 Task: Select children as the cause.
Action: Mouse moved to (930, 92)
Screenshot: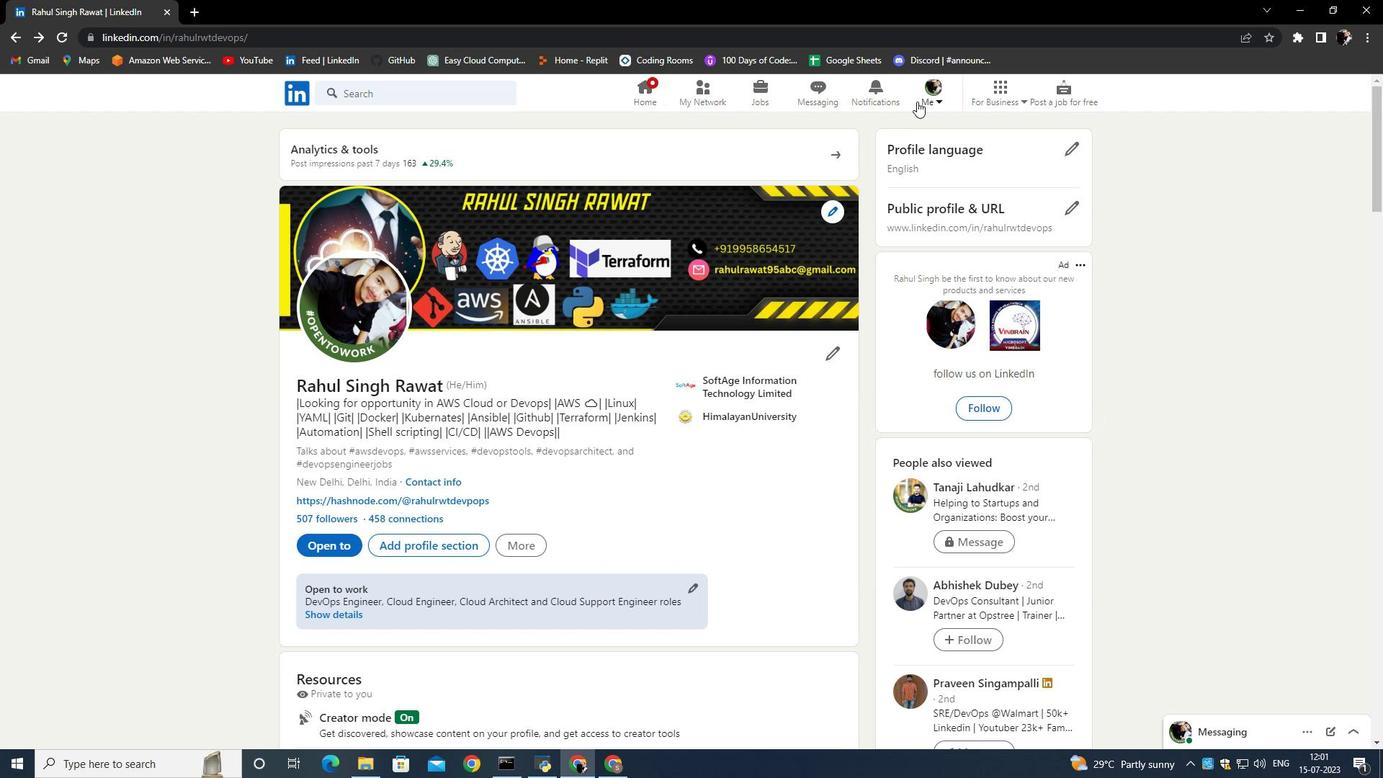 
Action: Mouse pressed left at (930, 92)
Screenshot: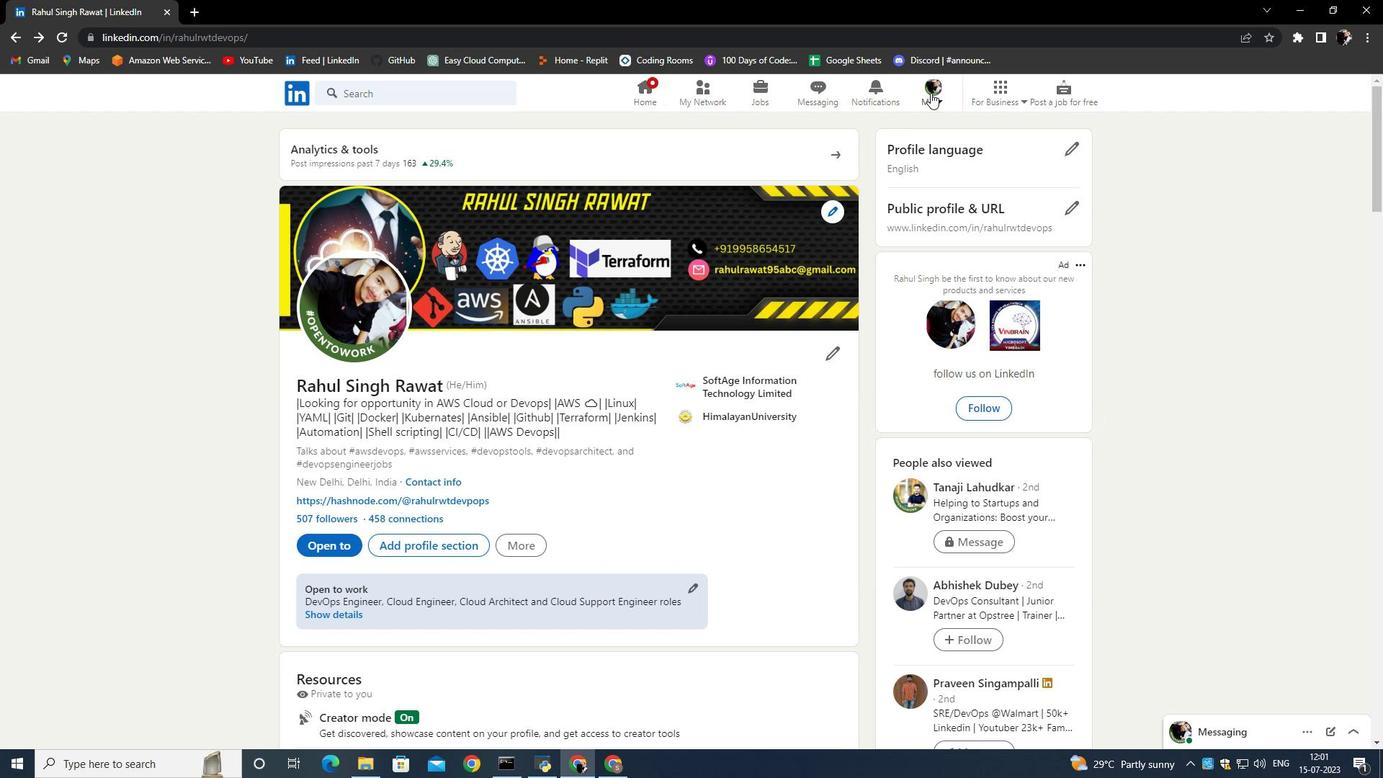 
Action: Mouse moved to (790, 185)
Screenshot: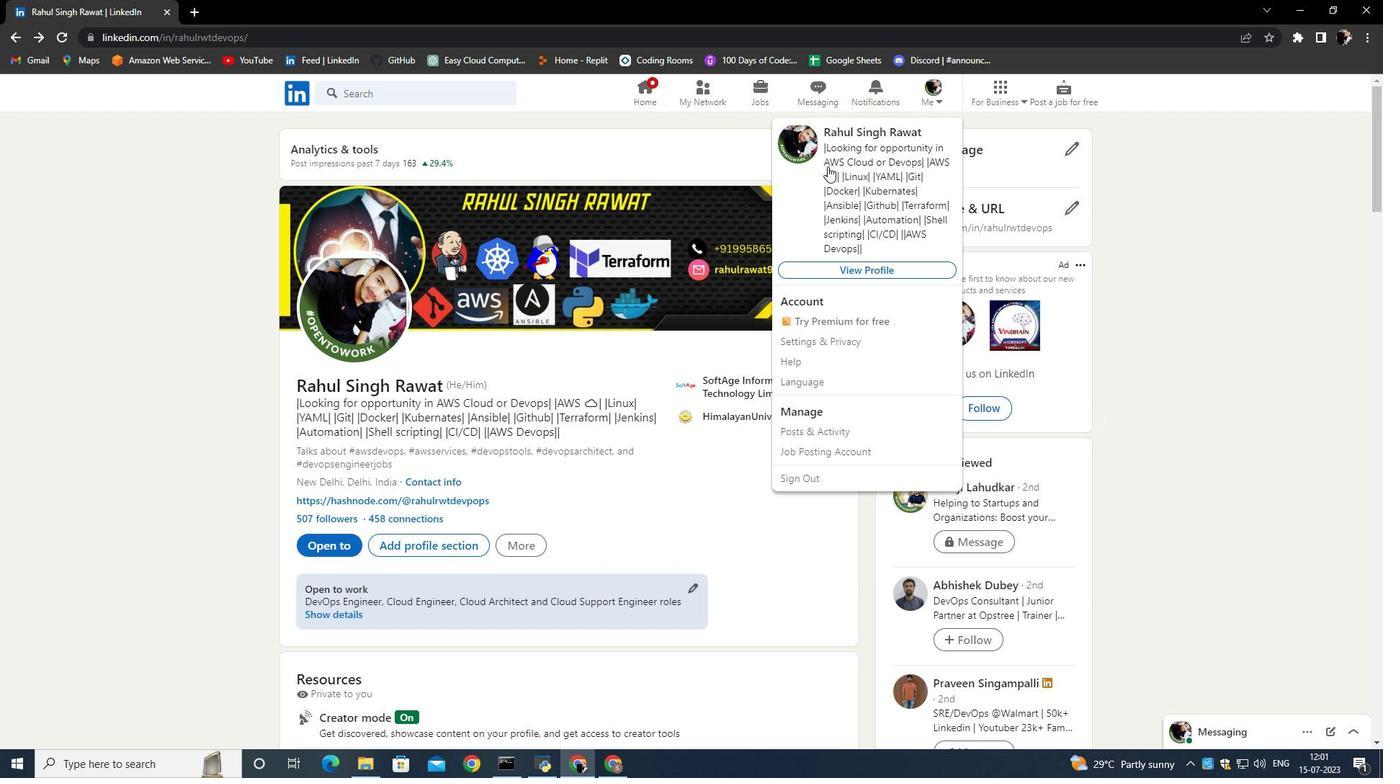 
Action: Mouse pressed left at (790, 185)
Screenshot: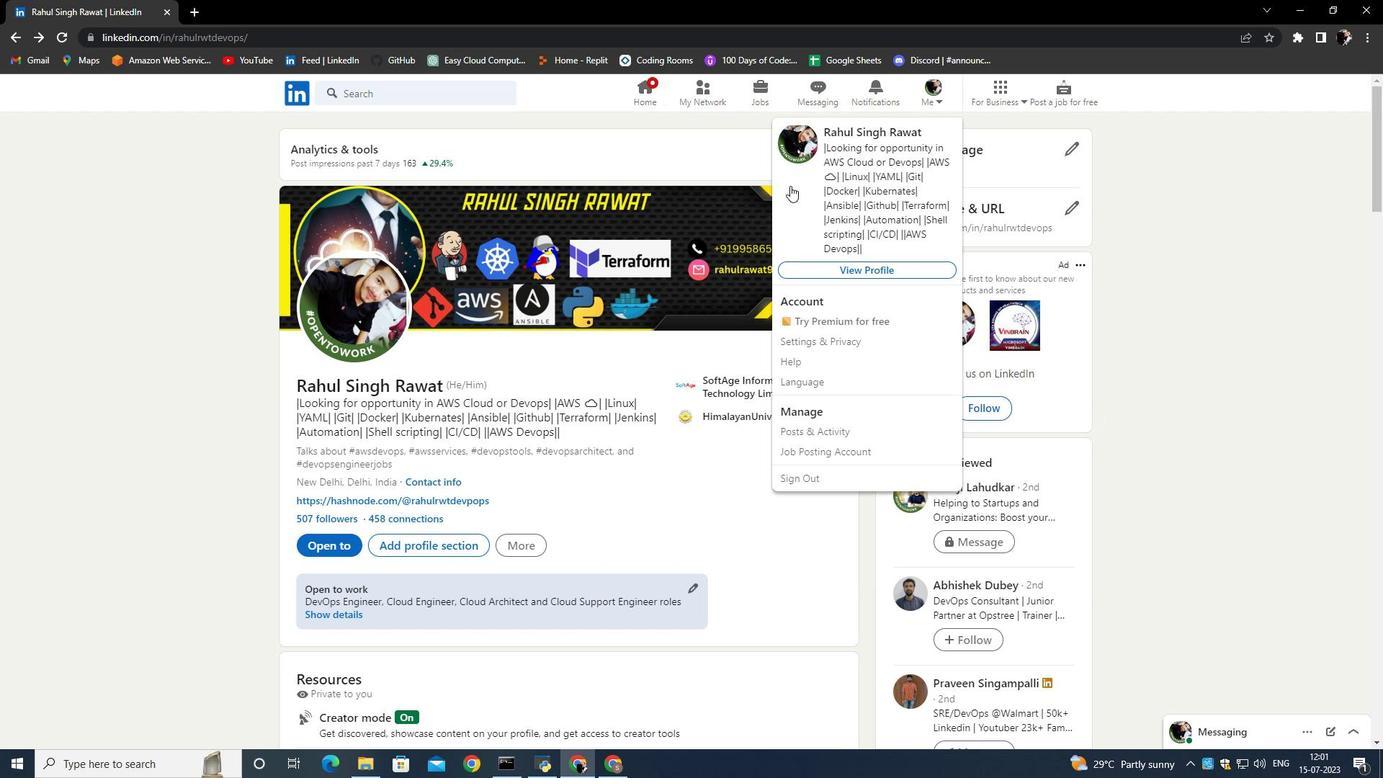 
Action: Mouse moved to (422, 547)
Screenshot: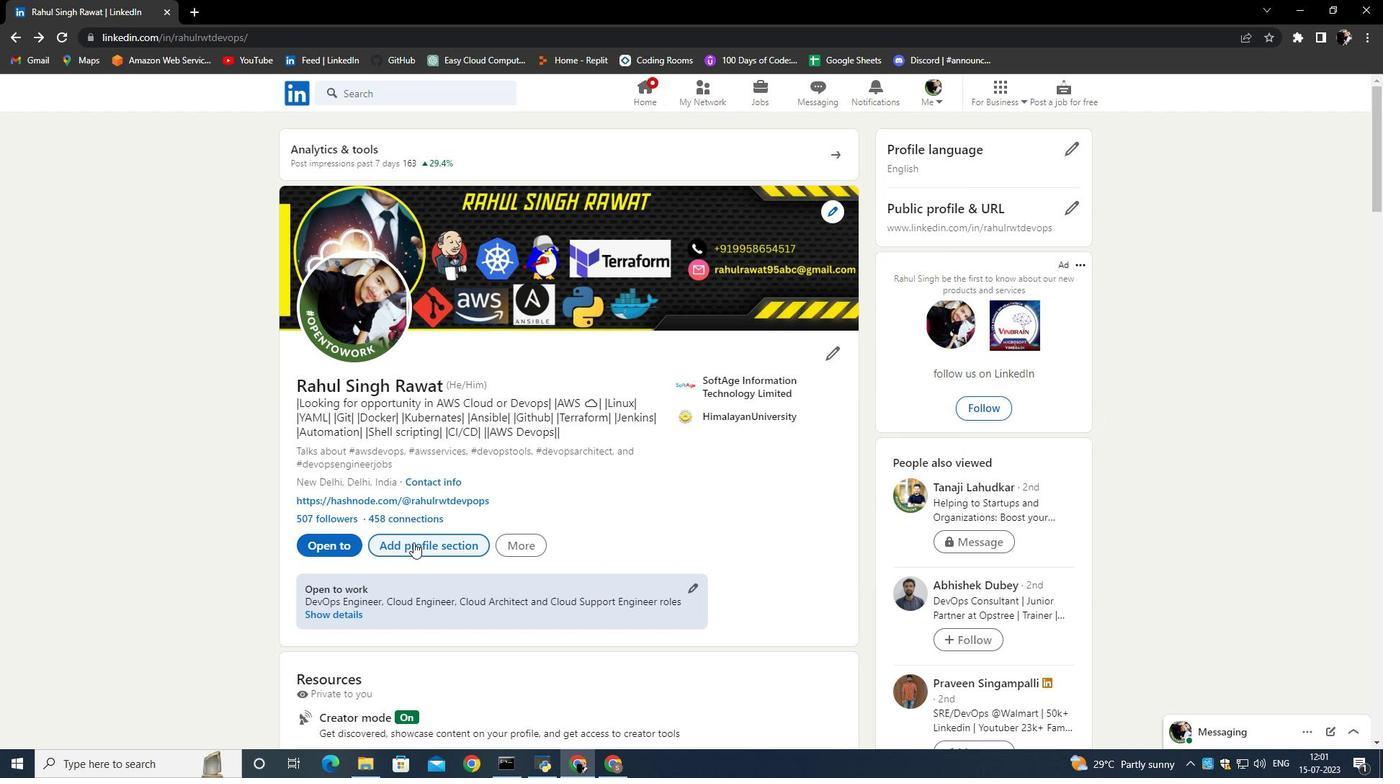 
Action: Mouse pressed left at (422, 547)
Screenshot: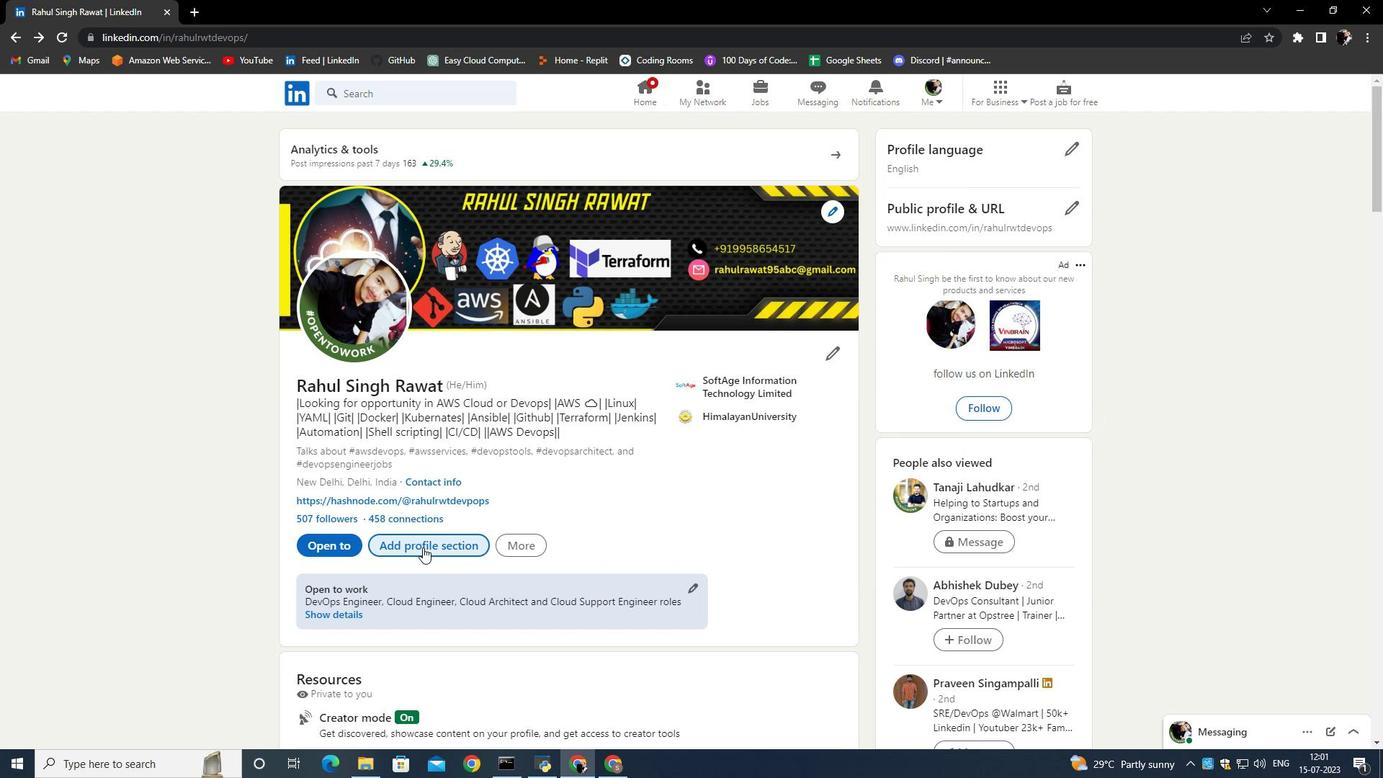 
Action: Mouse moved to (554, 233)
Screenshot: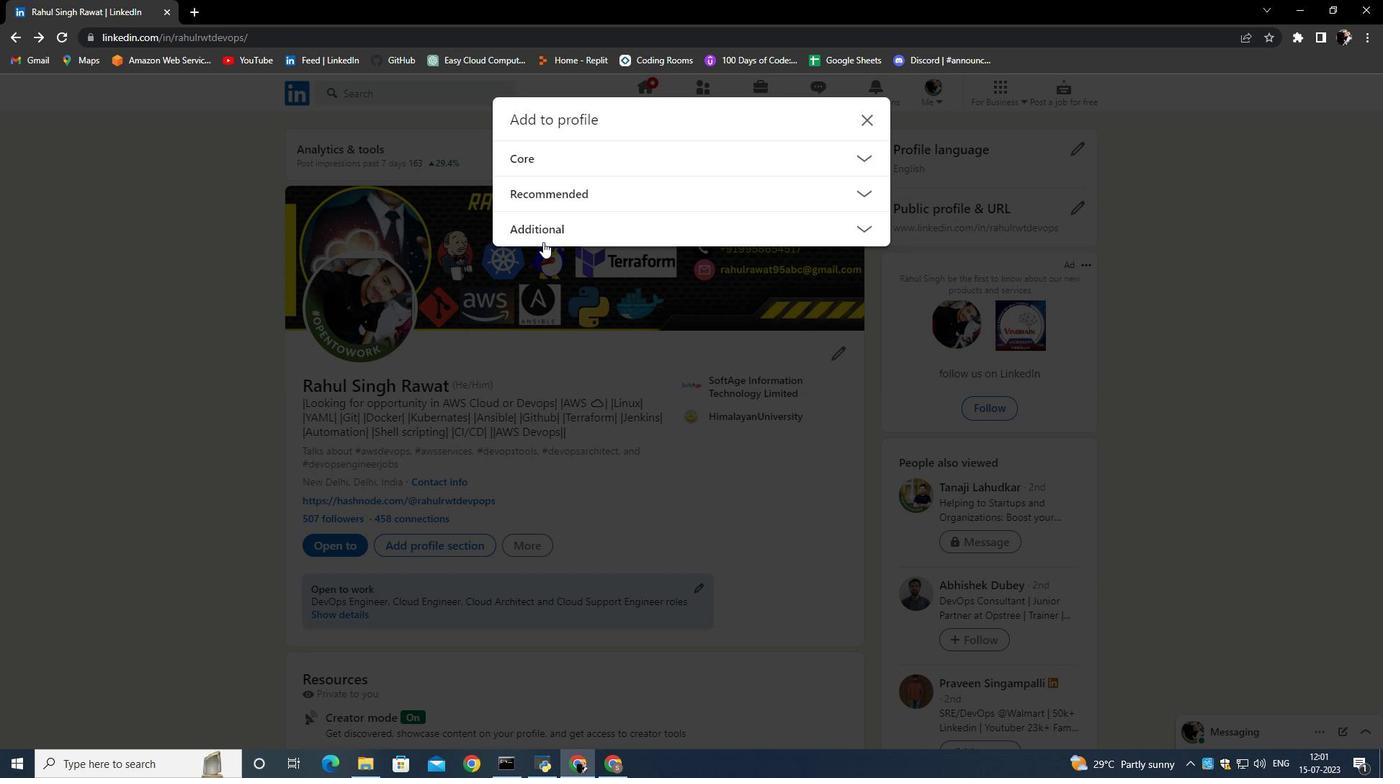 
Action: Mouse pressed left at (554, 233)
Screenshot: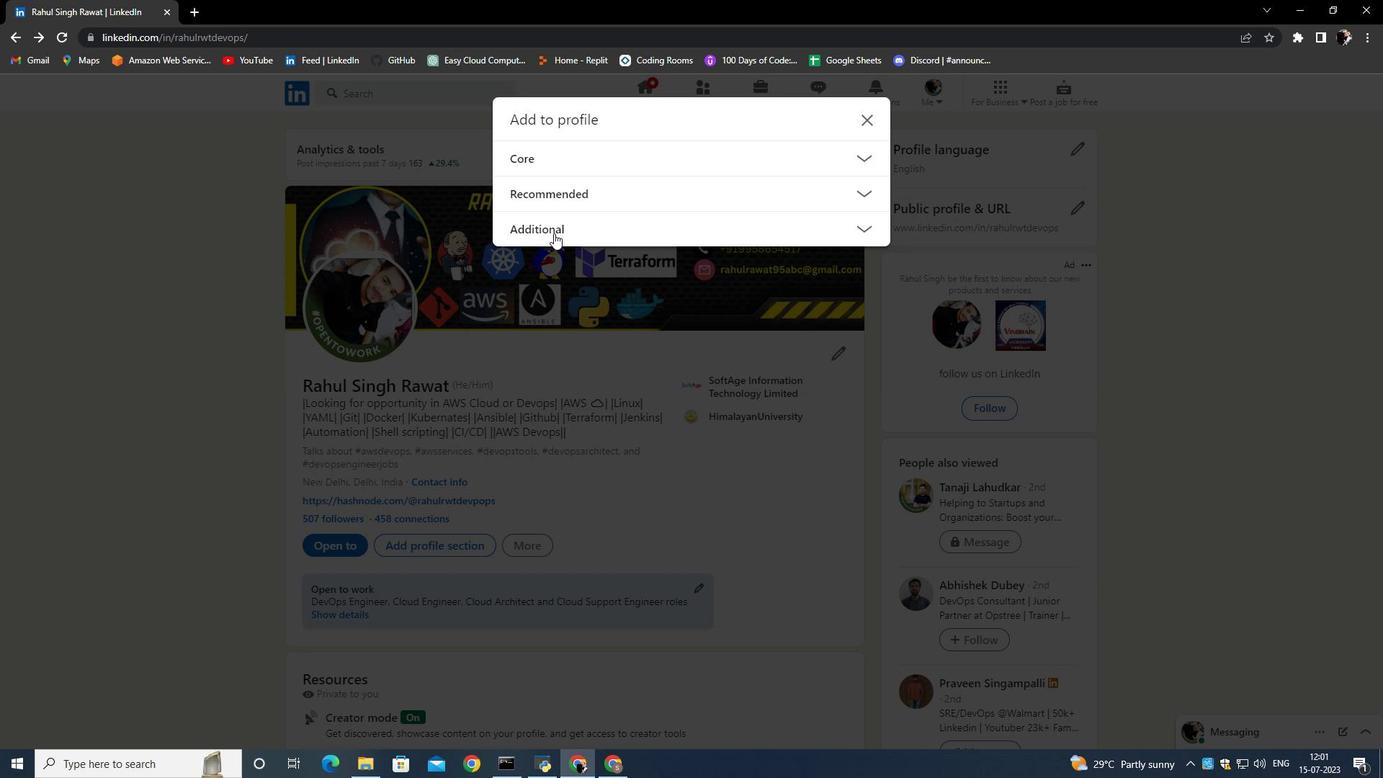 
Action: Mouse moved to (570, 297)
Screenshot: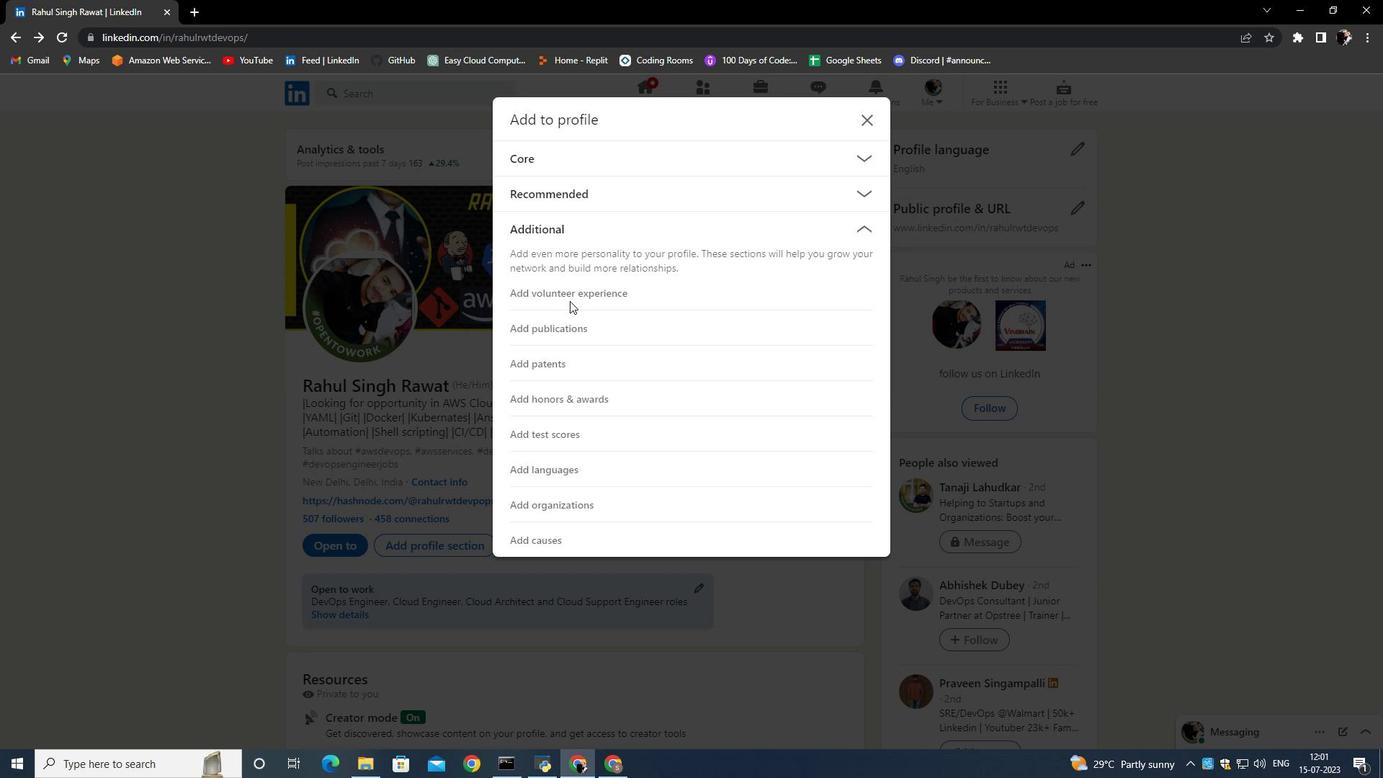 
Action: Mouse pressed left at (570, 297)
Screenshot: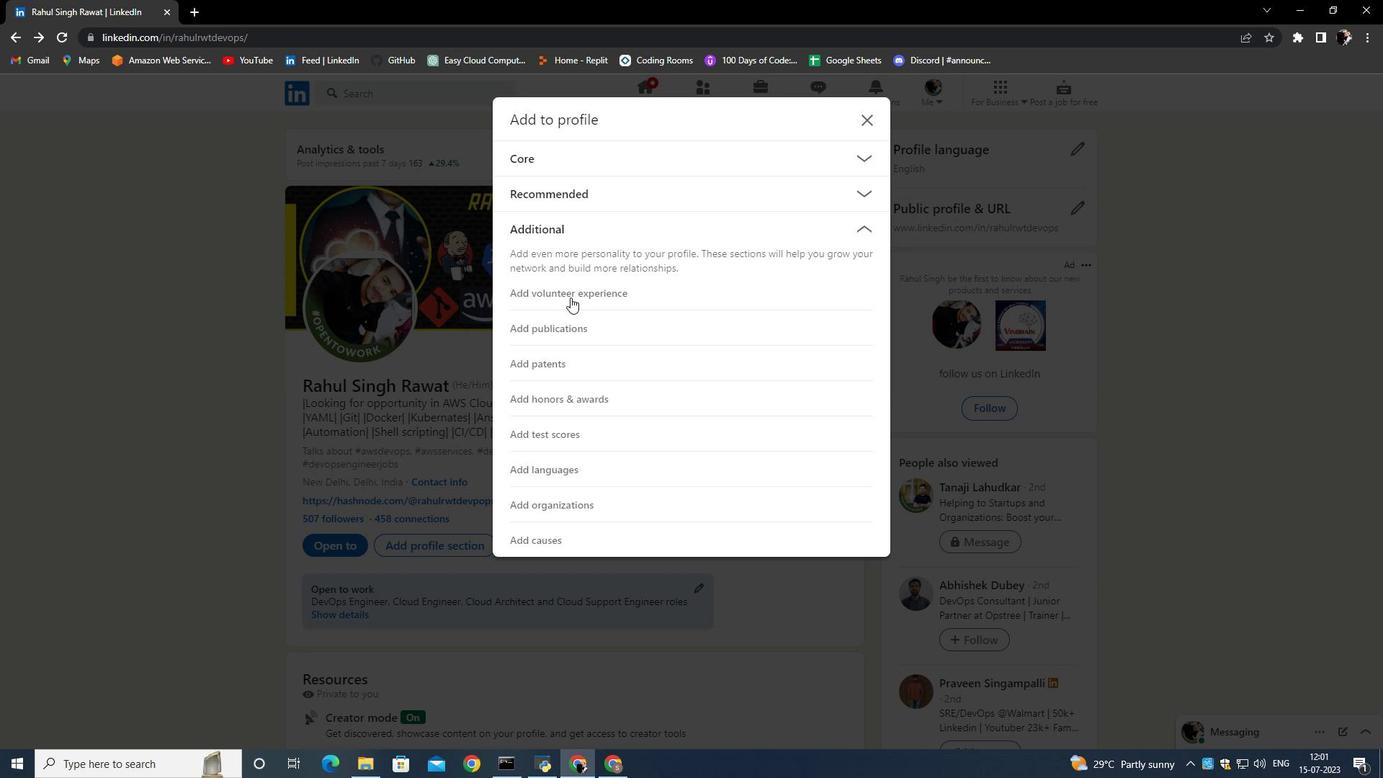 
Action: Mouse moved to (526, 318)
Screenshot: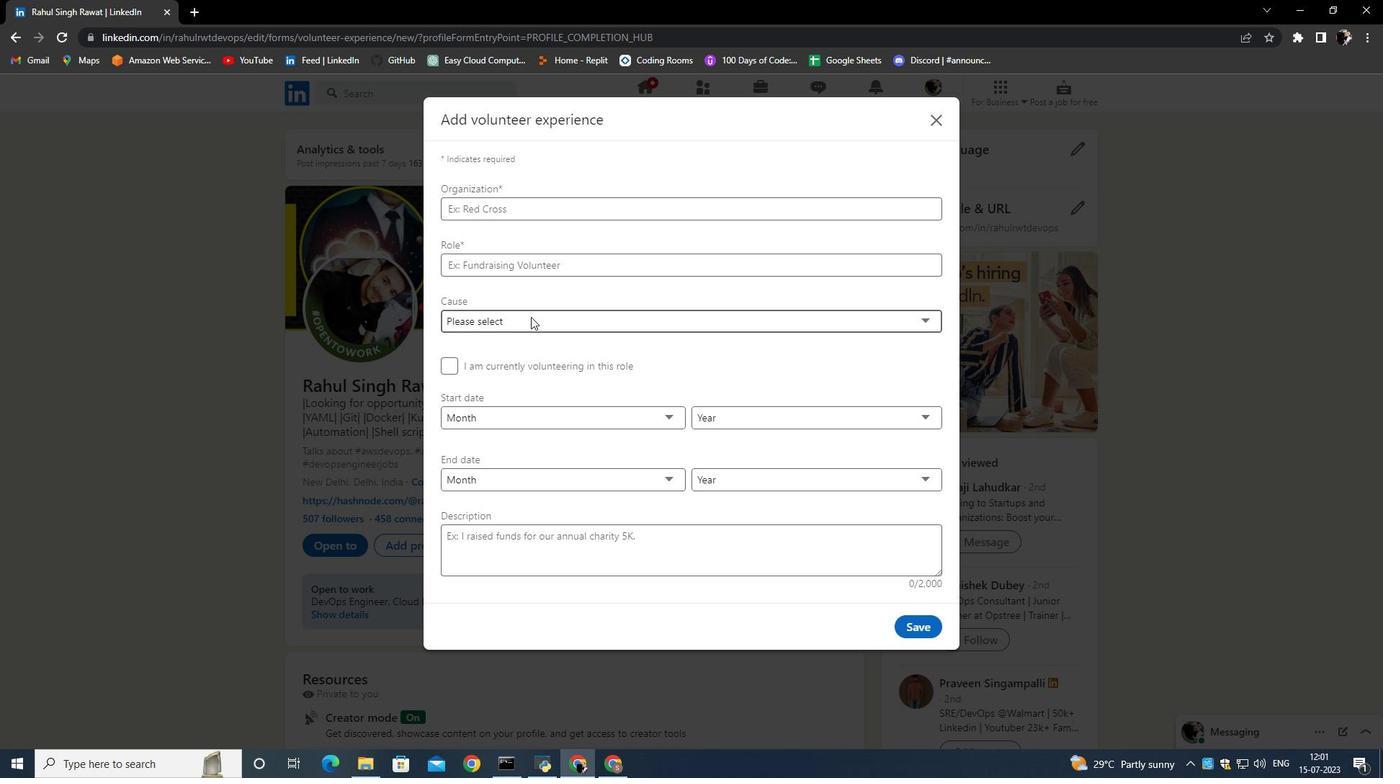 
Action: Mouse pressed left at (526, 318)
Screenshot: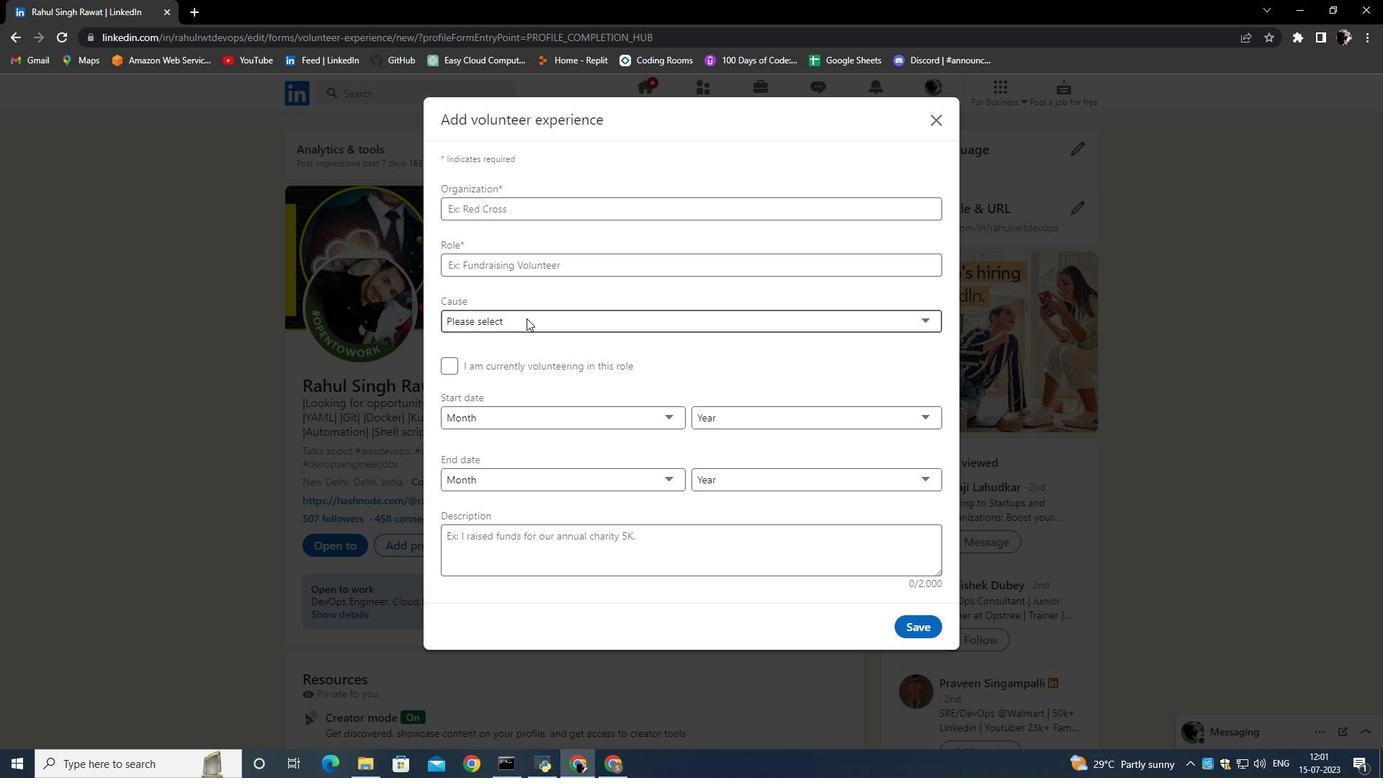 
Action: Mouse moved to (508, 382)
Screenshot: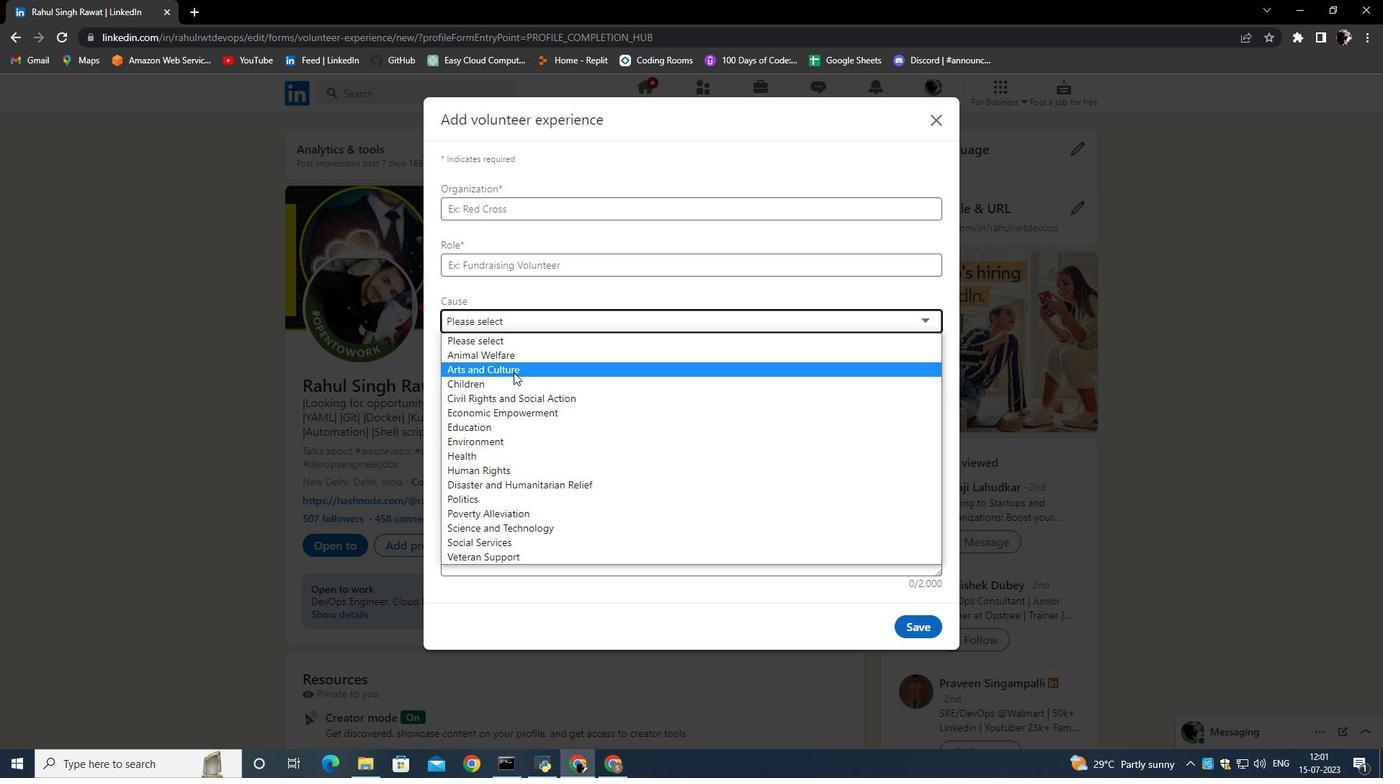 
Action: Mouse pressed left at (508, 382)
Screenshot: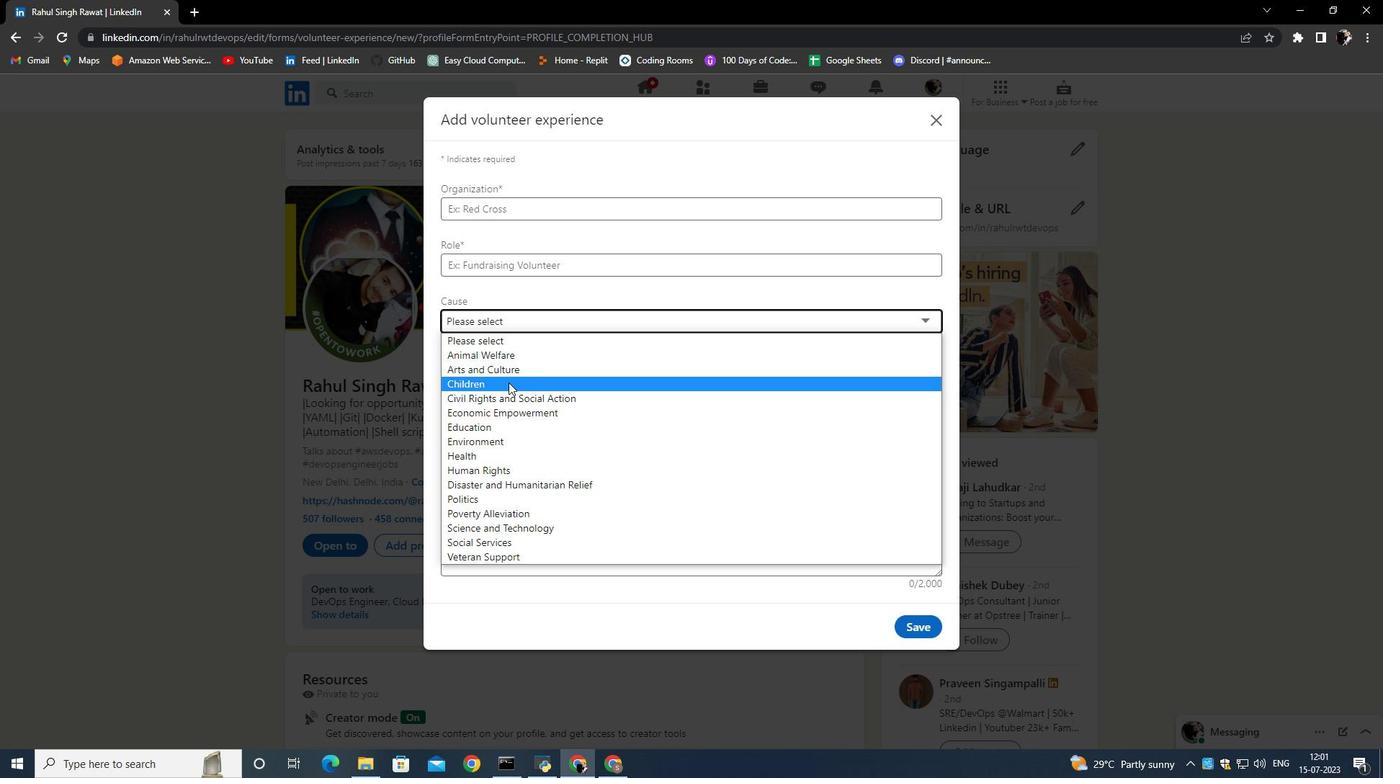 
